 Task: Look for products in the category "Kid's Vitamins & Supplements" from Good Day Chocolate only.
Action: Mouse moved to (300, 136)
Screenshot: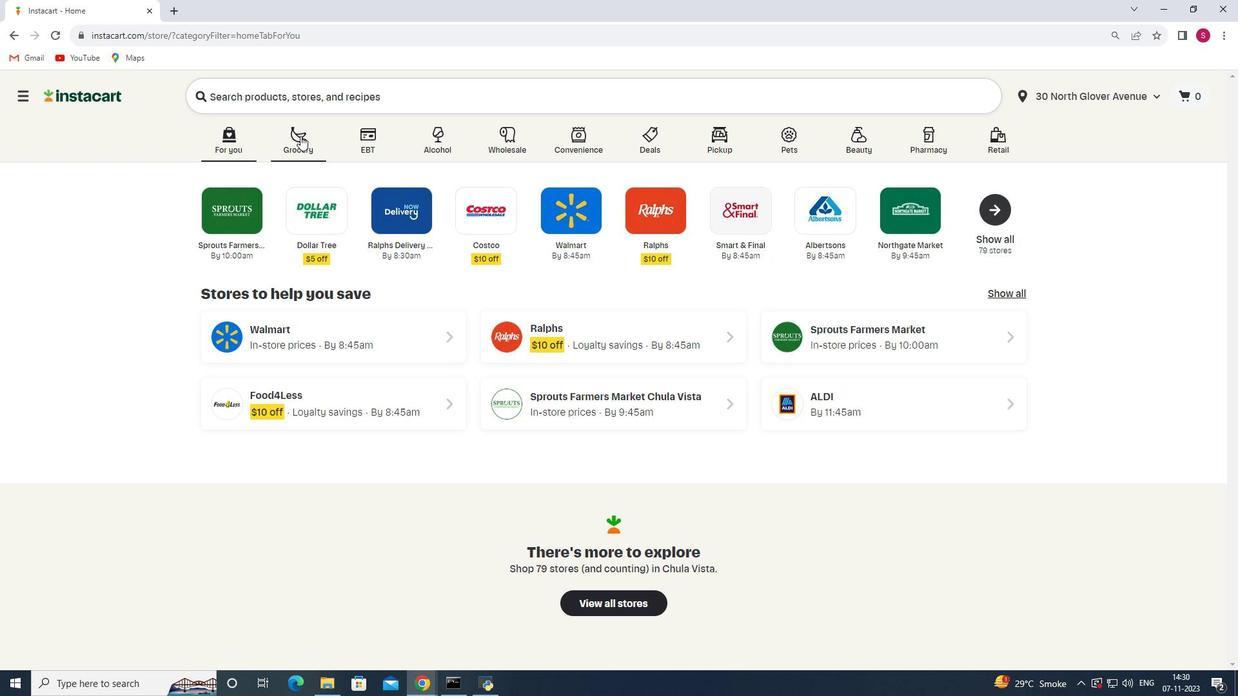 
Action: Mouse pressed left at (300, 136)
Screenshot: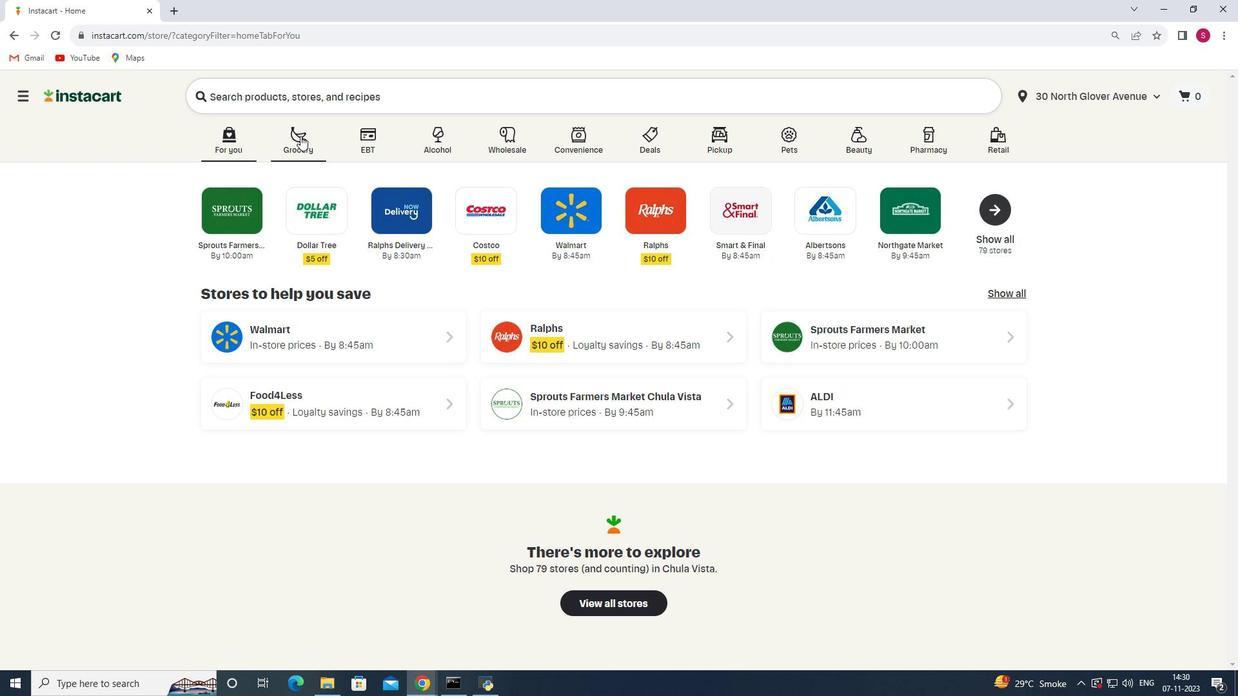 
Action: Mouse moved to (294, 366)
Screenshot: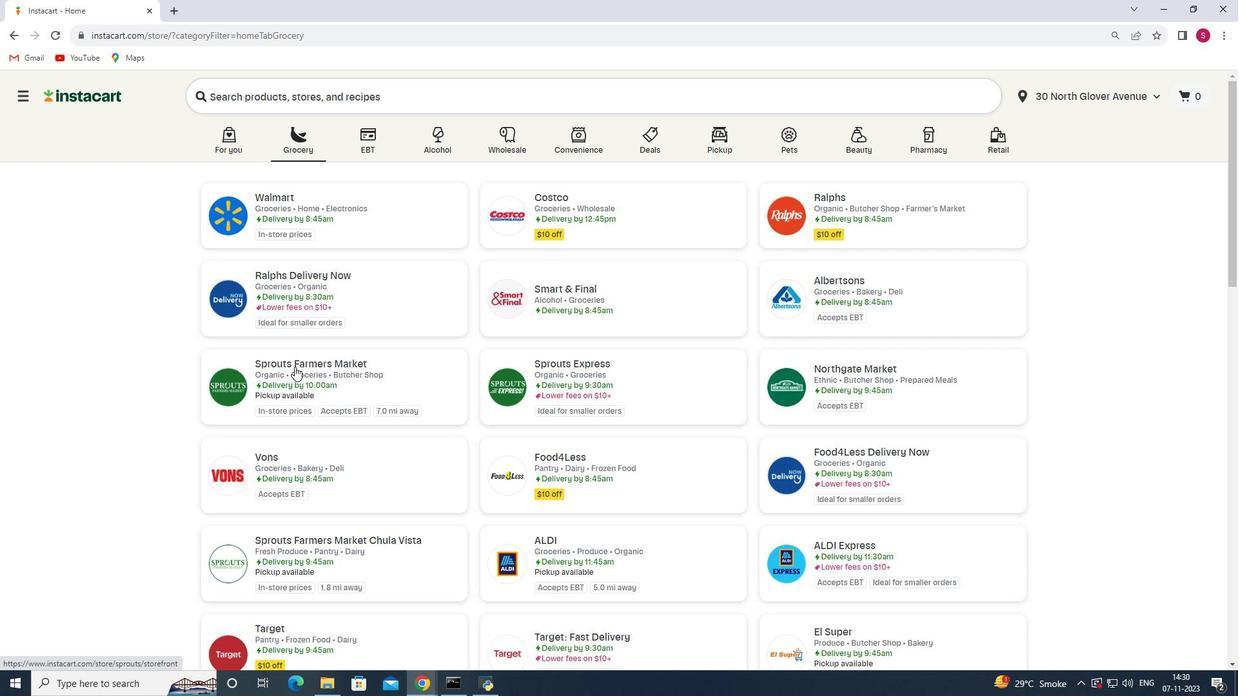 
Action: Mouse pressed left at (294, 366)
Screenshot: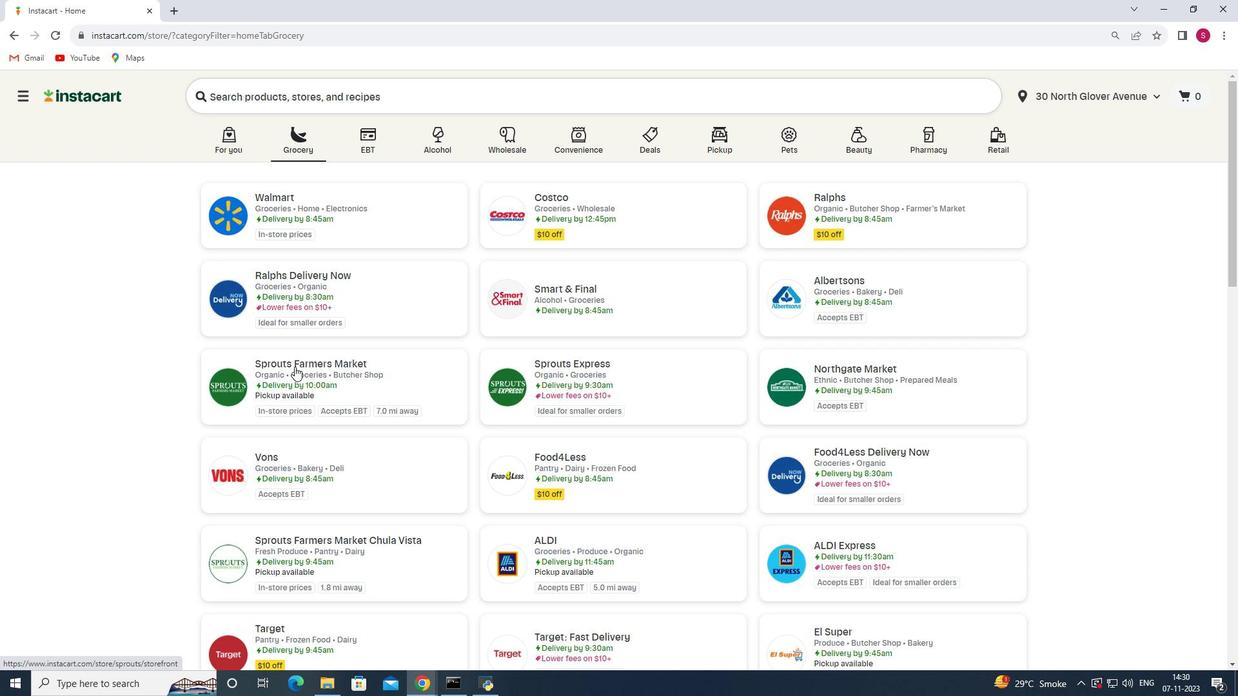 
Action: Mouse moved to (56, 396)
Screenshot: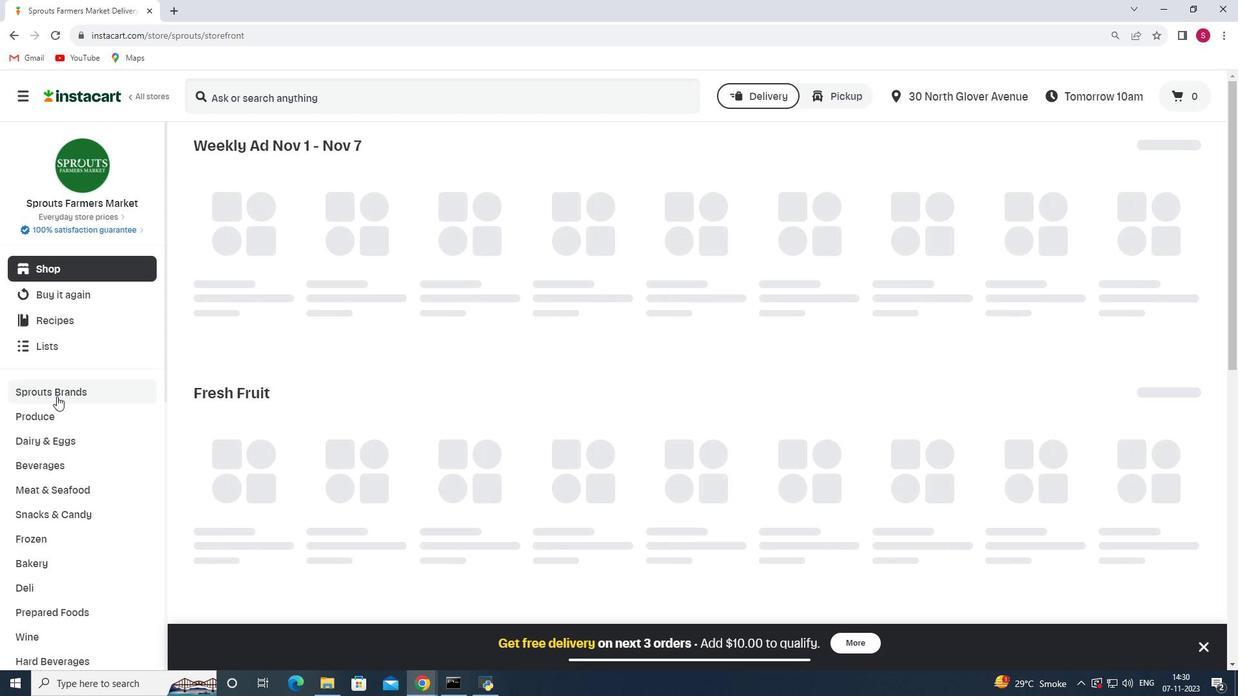 
Action: Mouse scrolled (56, 396) with delta (0, 0)
Screenshot: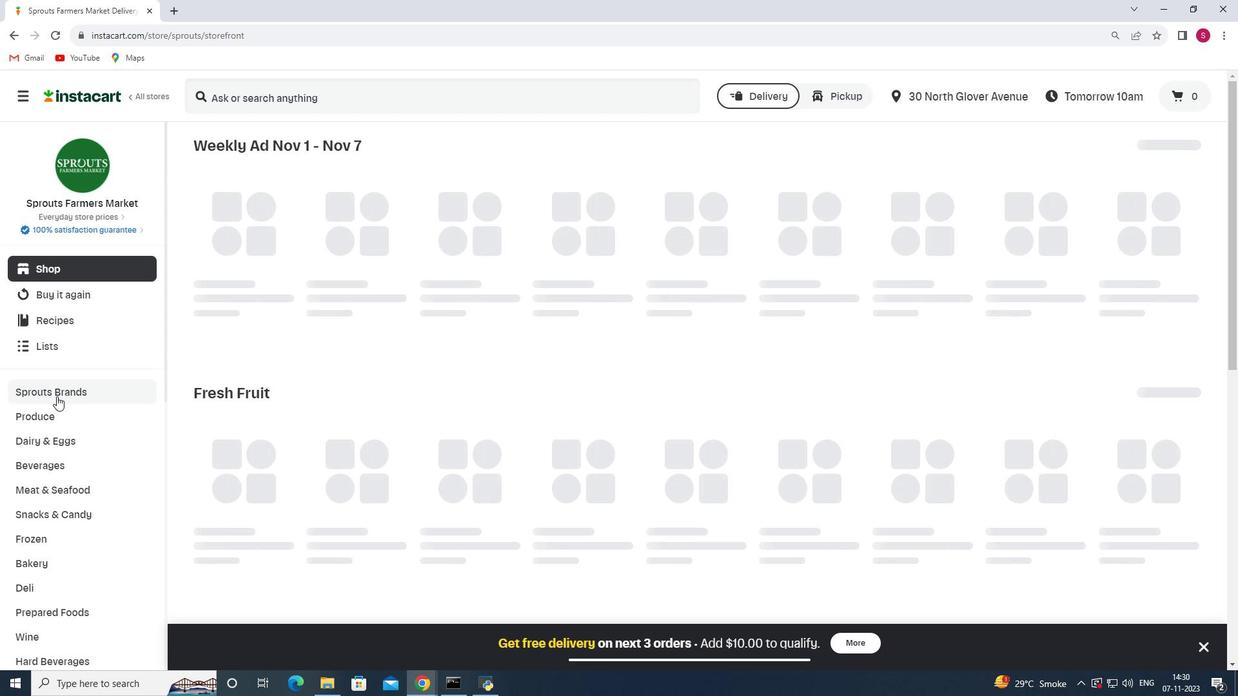 
Action: Mouse scrolled (56, 396) with delta (0, 0)
Screenshot: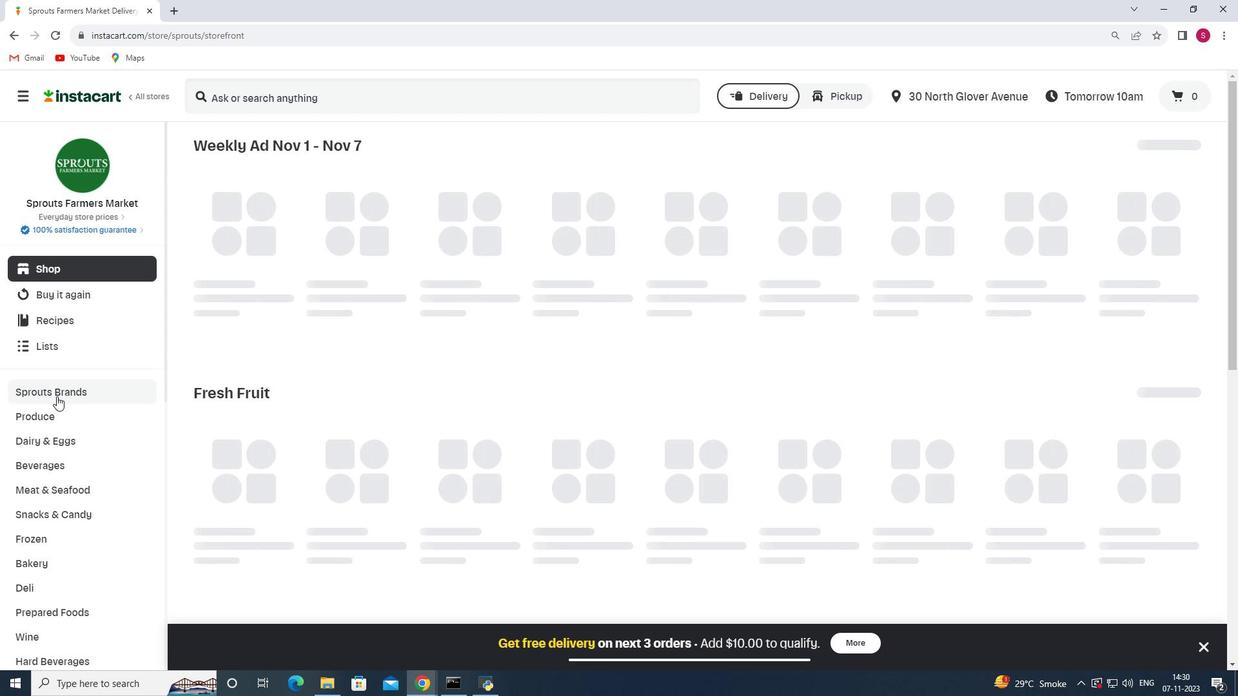 
Action: Mouse scrolled (56, 396) with delta (0, 0)
Screenshot: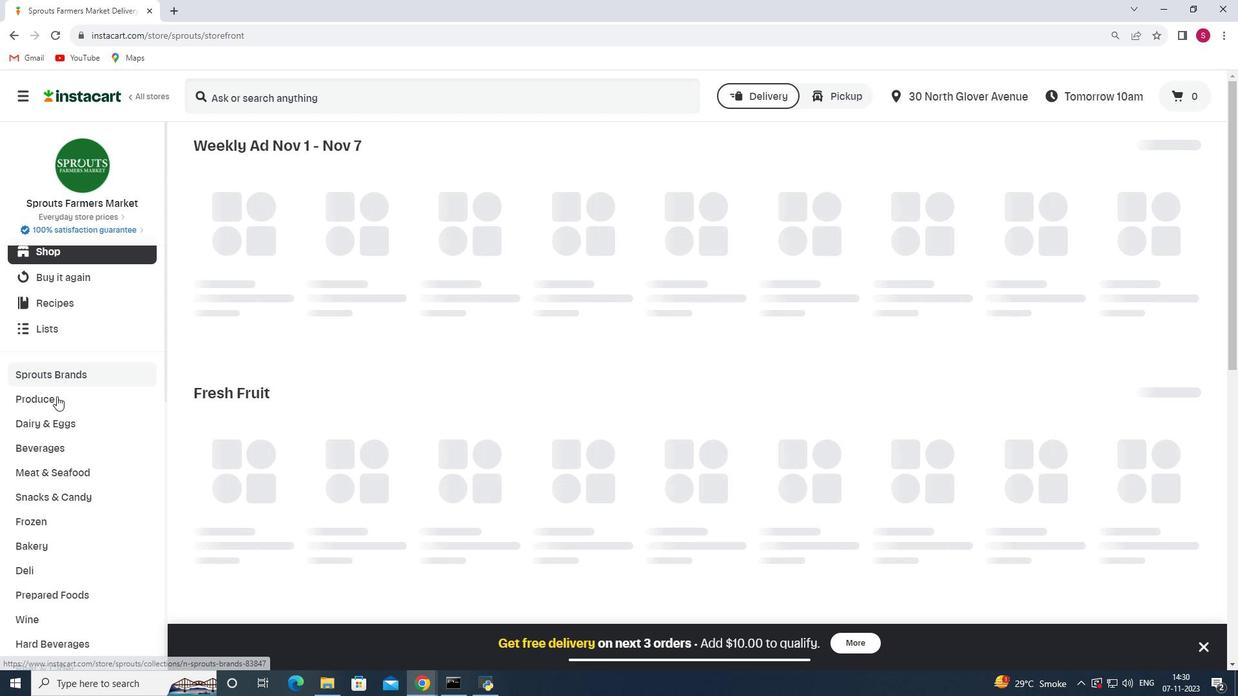
Action: Mouse scrolled (56, 396) with delta (0, 0)
Screenshot: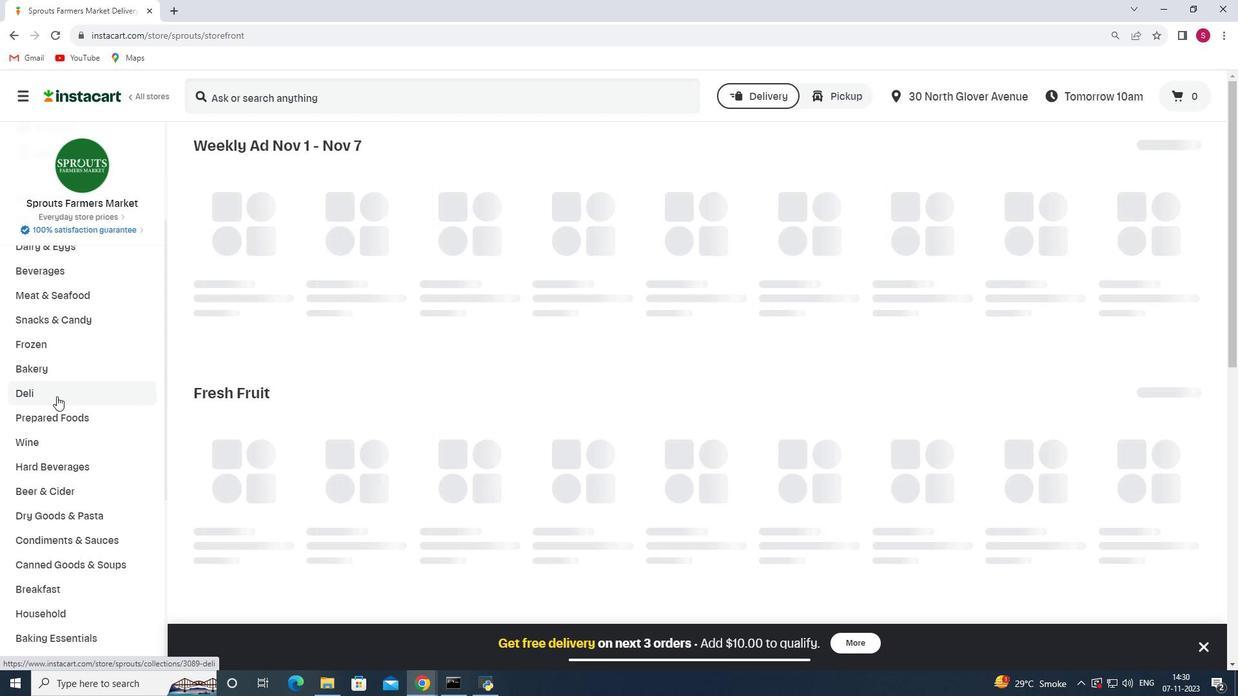 
Action: Mouse scrolled (56, 396) with delta (0, 0)
Screenshot: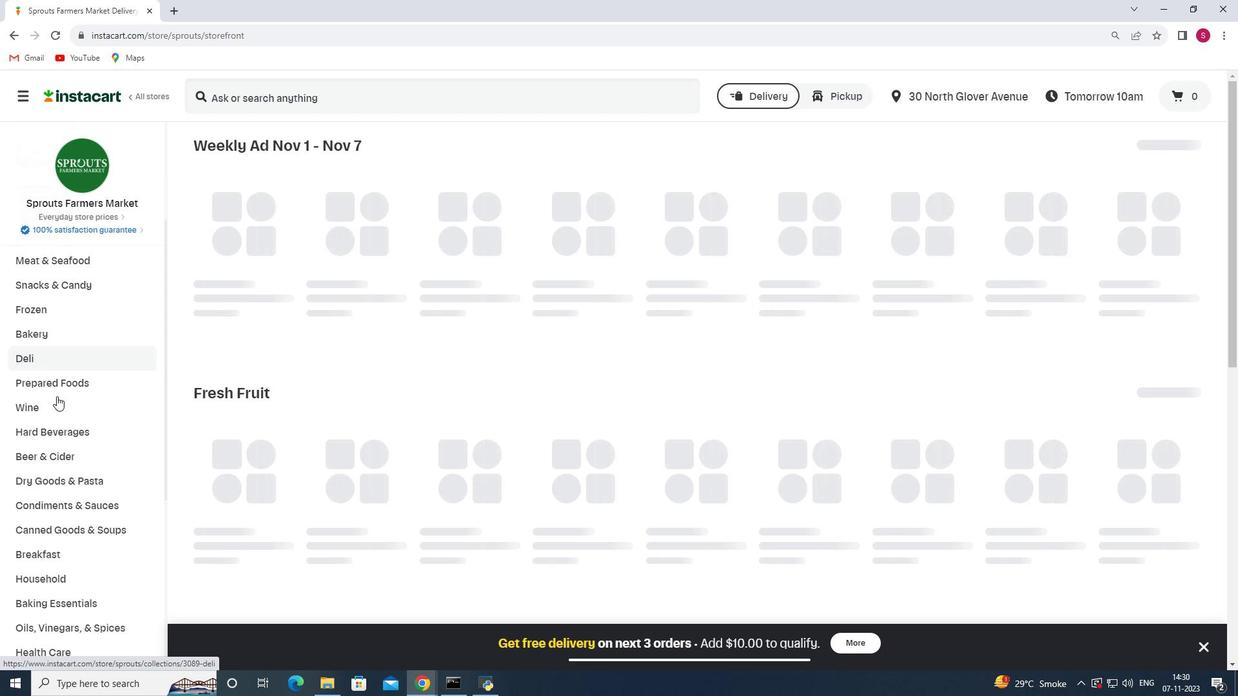 
Action: Mouse scrolled (56, 396) with delta (0, 0)
Screenshot: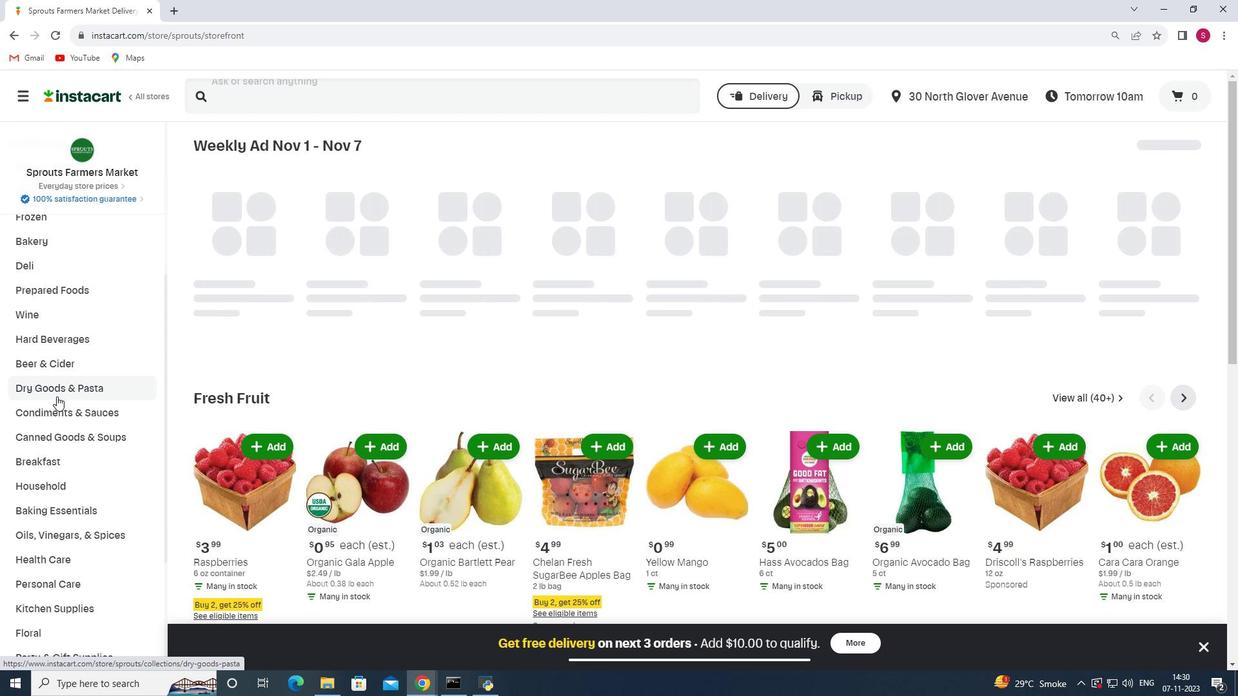
Action: Mouse scrolled (56, 396) with delta (0, 0)
Screenshot: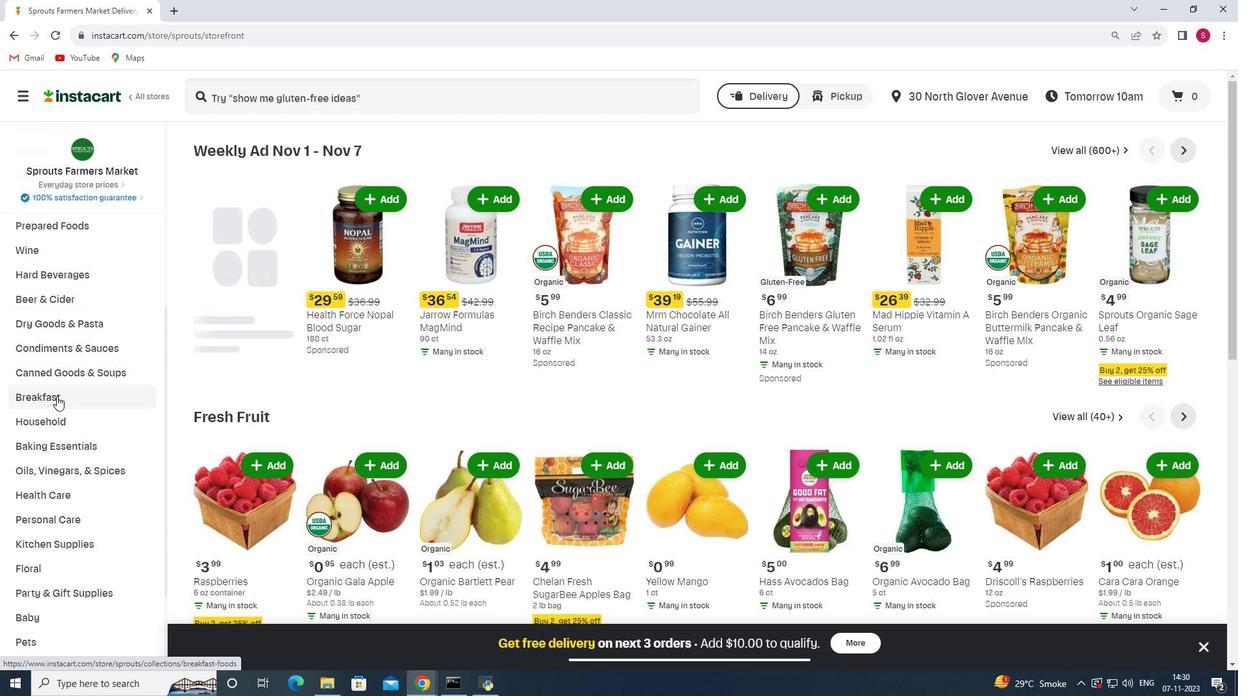 
Action: Mouse moved to (47, 424)
Screenshot: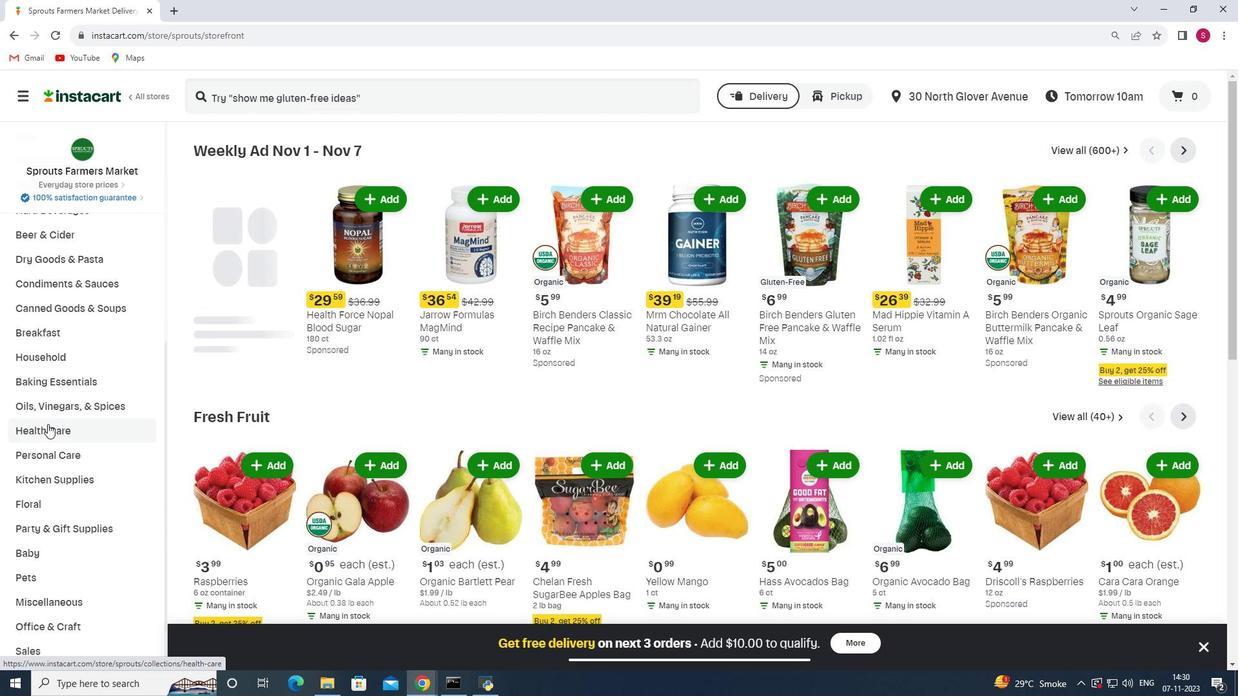 
Action: Mouse pressed left at (47, 424)
Screenshot: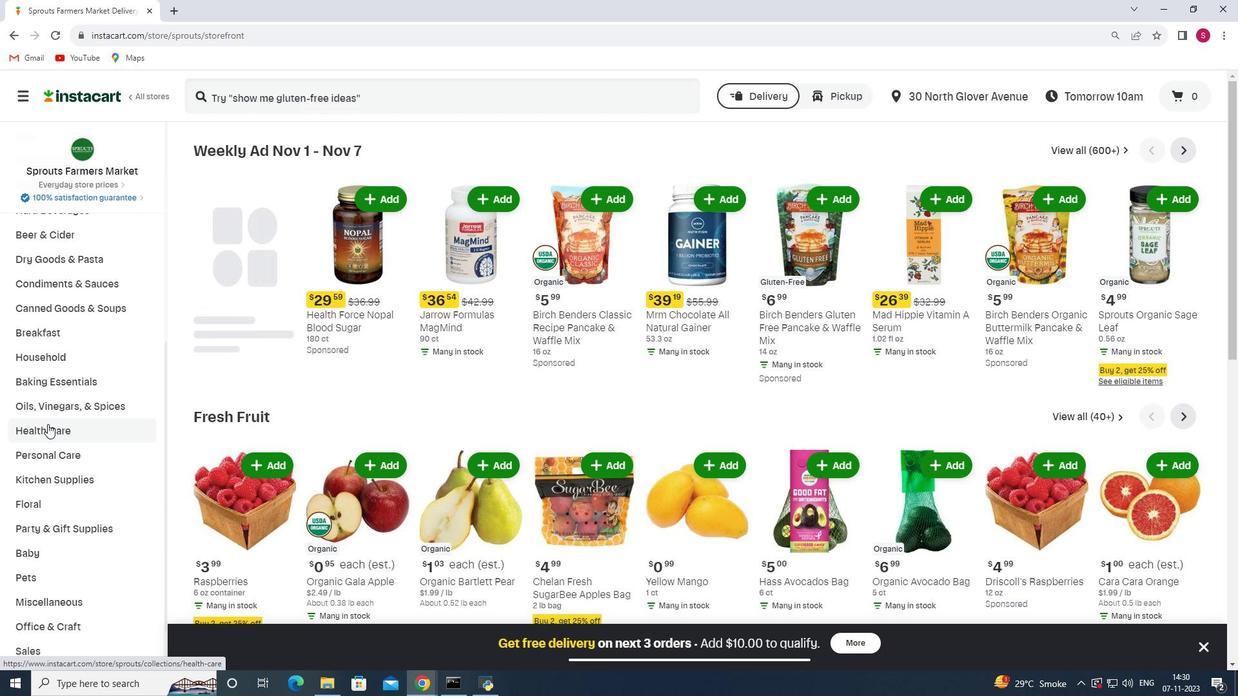 
Action: Mouse moved to (490, 179)
Screenshot: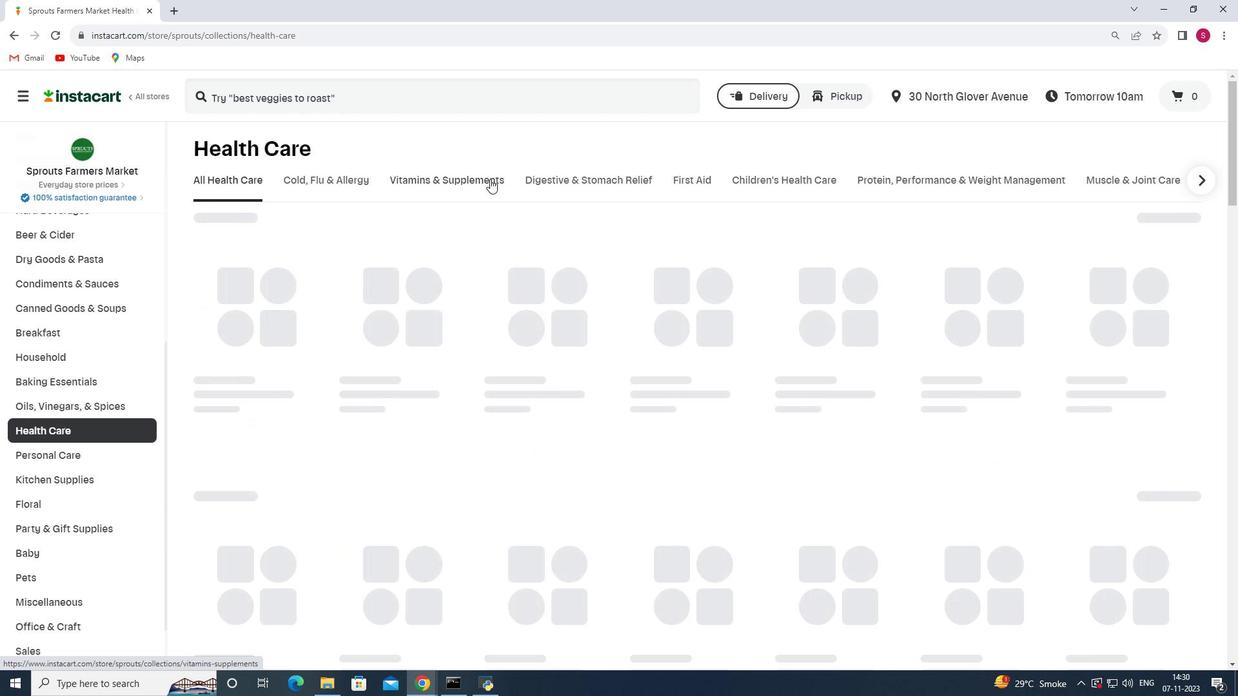 
Action: Mouse pressed left at (490, 179)
Screenshot: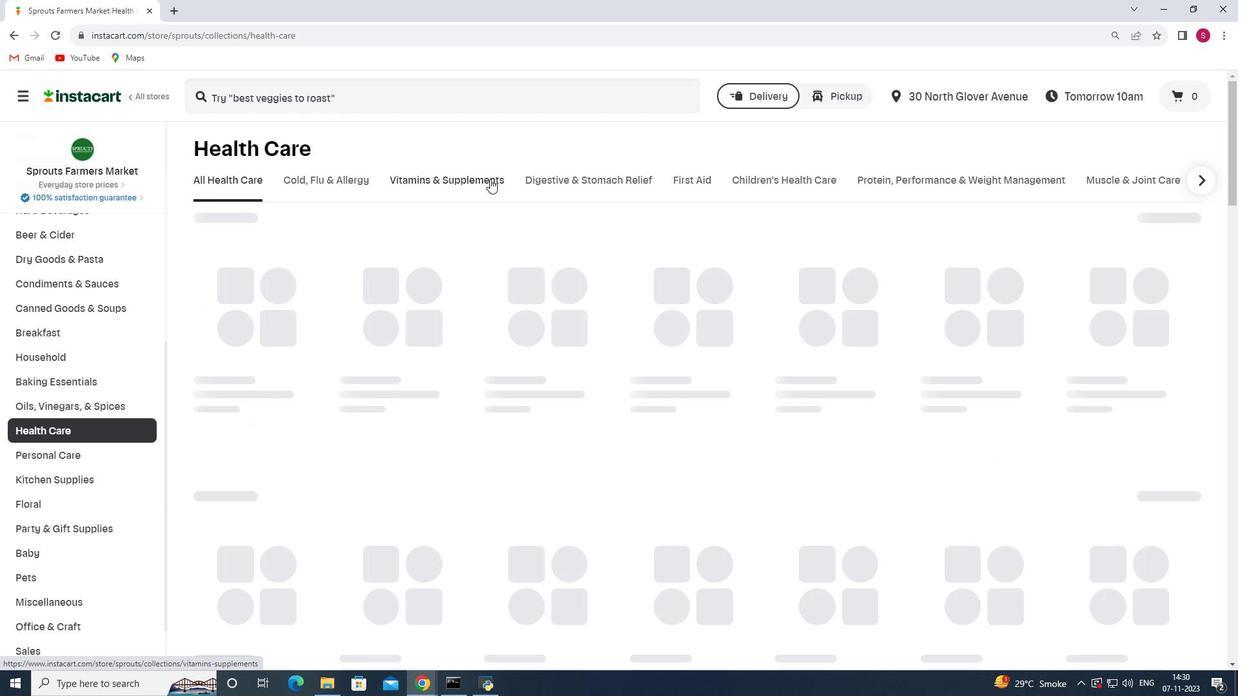 
Action: Mouse moved to (717, 232)
Screenshot: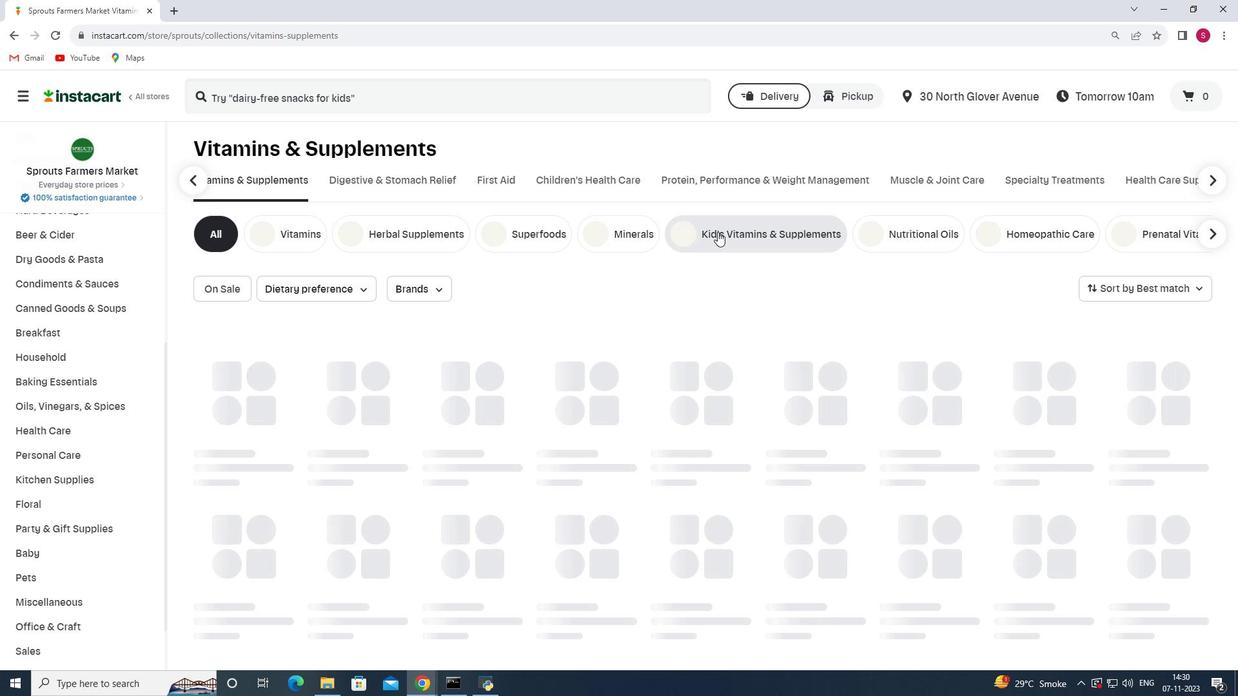 
Action: Mouse pressed left at (717, 232)
Screenshot: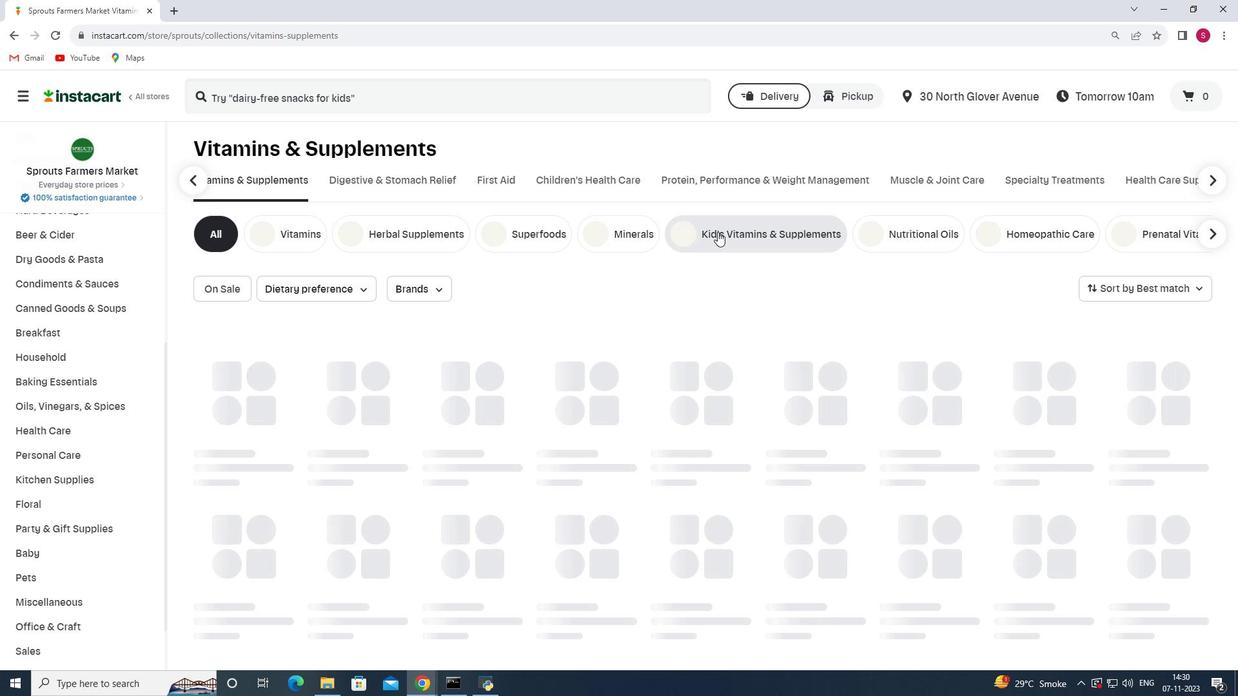 
Action: Mouse moved to (312, 288)
Screenshot: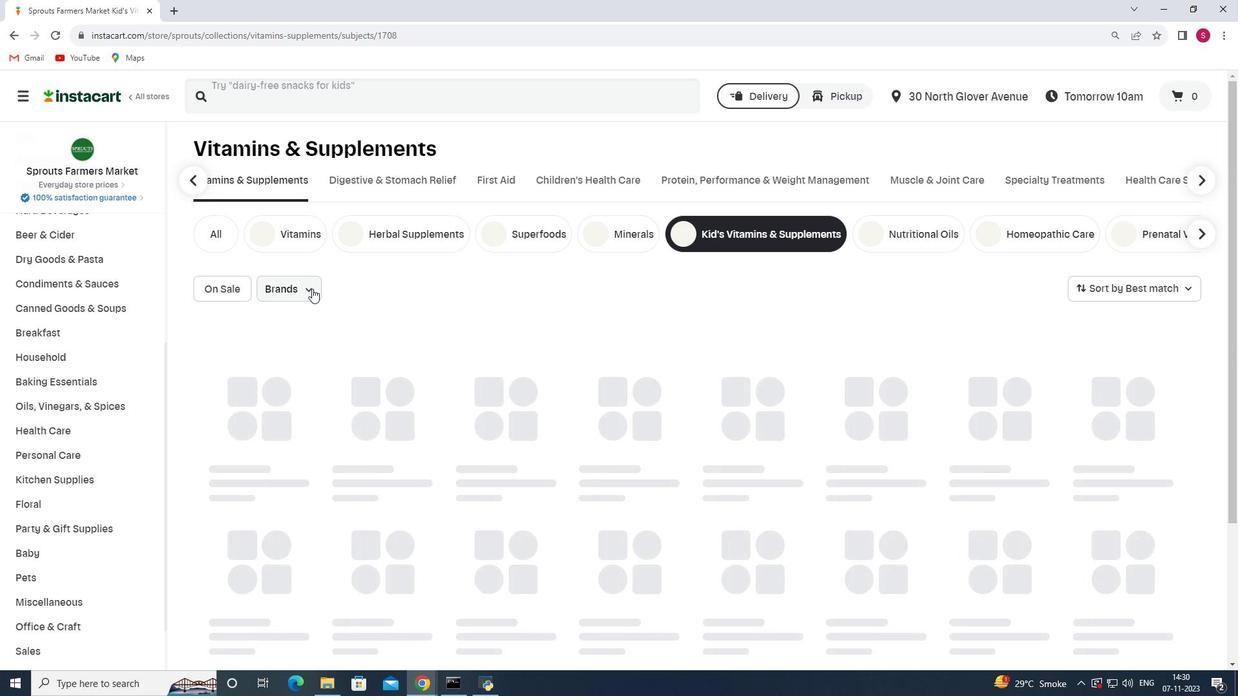 
Action: Mouse pressed left at (312, 288)
Screenshot: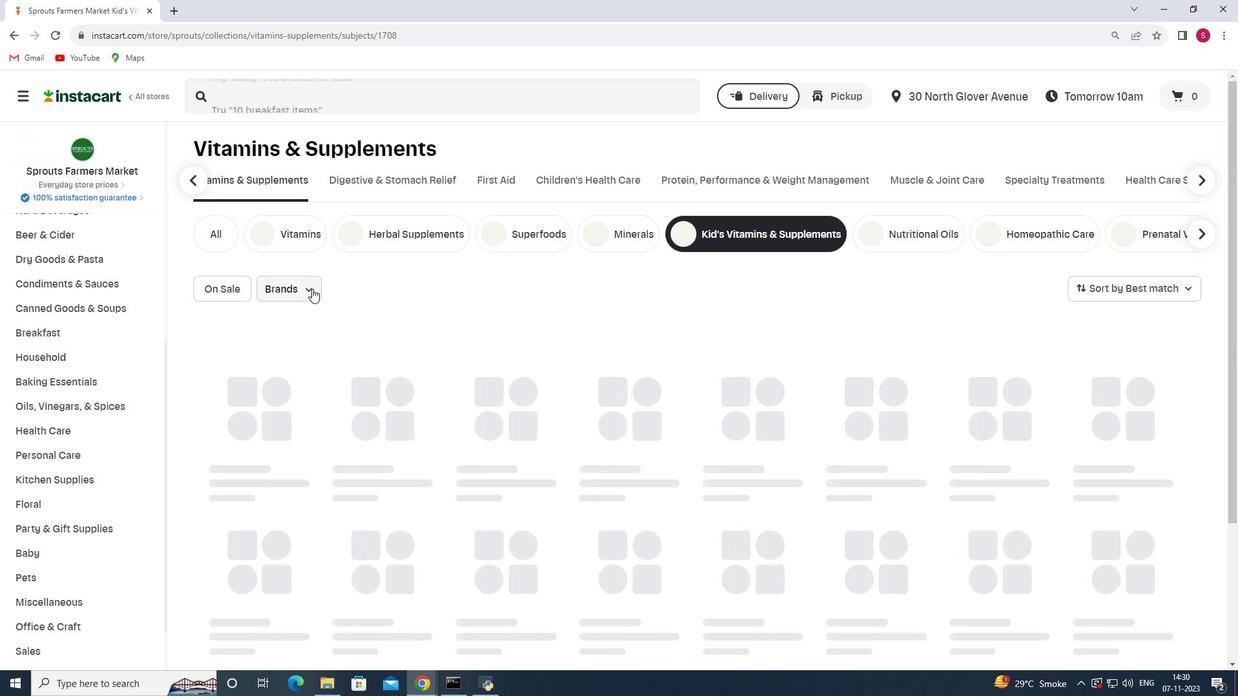 
Action: Mouse moved to (332, 334)
Screenshot: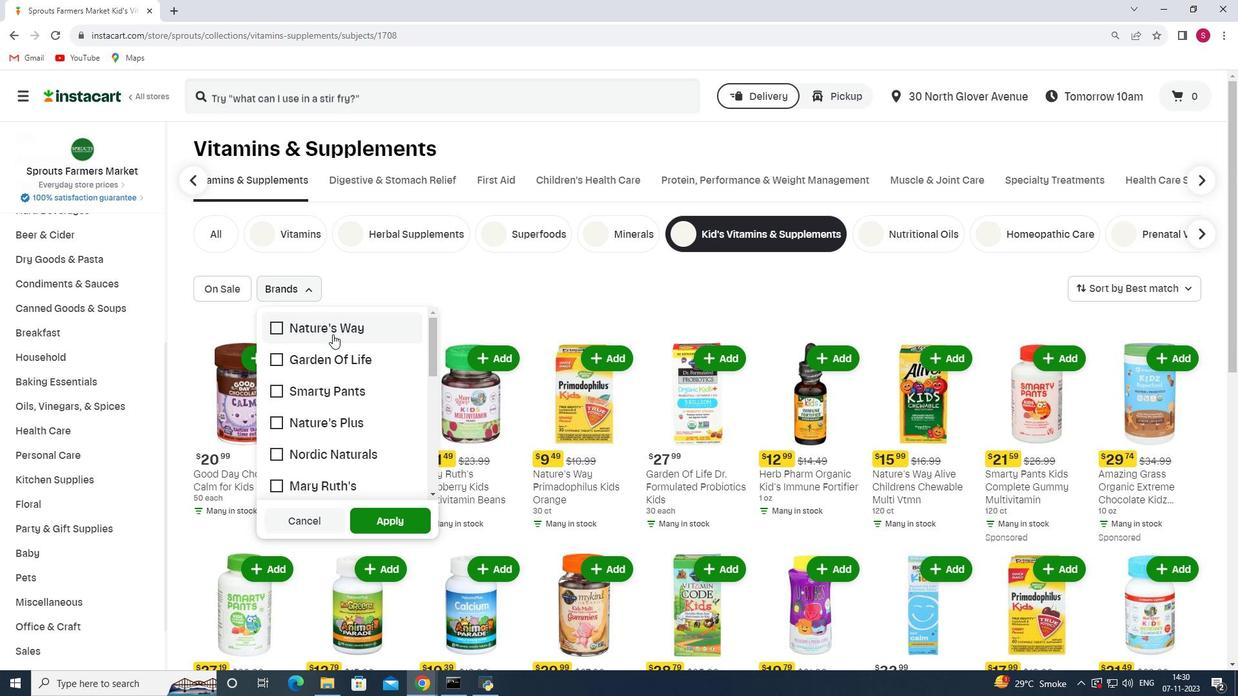 
Action: Mouse scrolled (332, 334) with delta (0, 0)
Screenshot: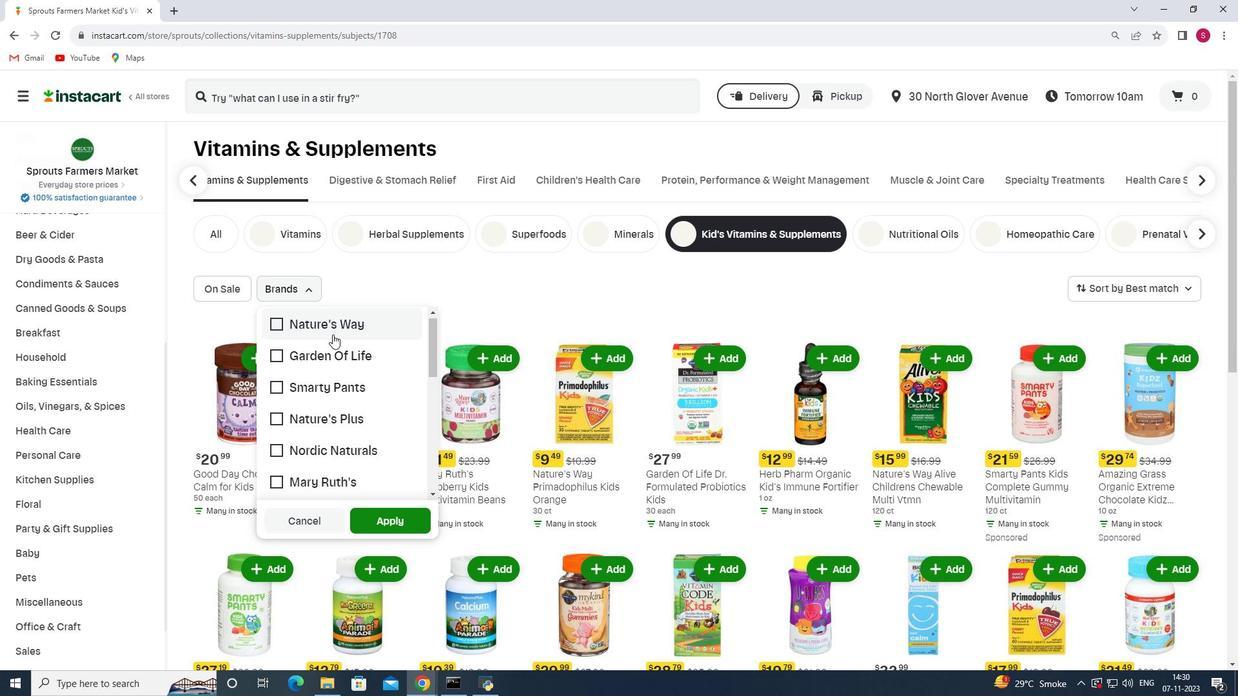 
Action: Mouse scrolled (332, 334) with delta (0, 0)
Screenshot: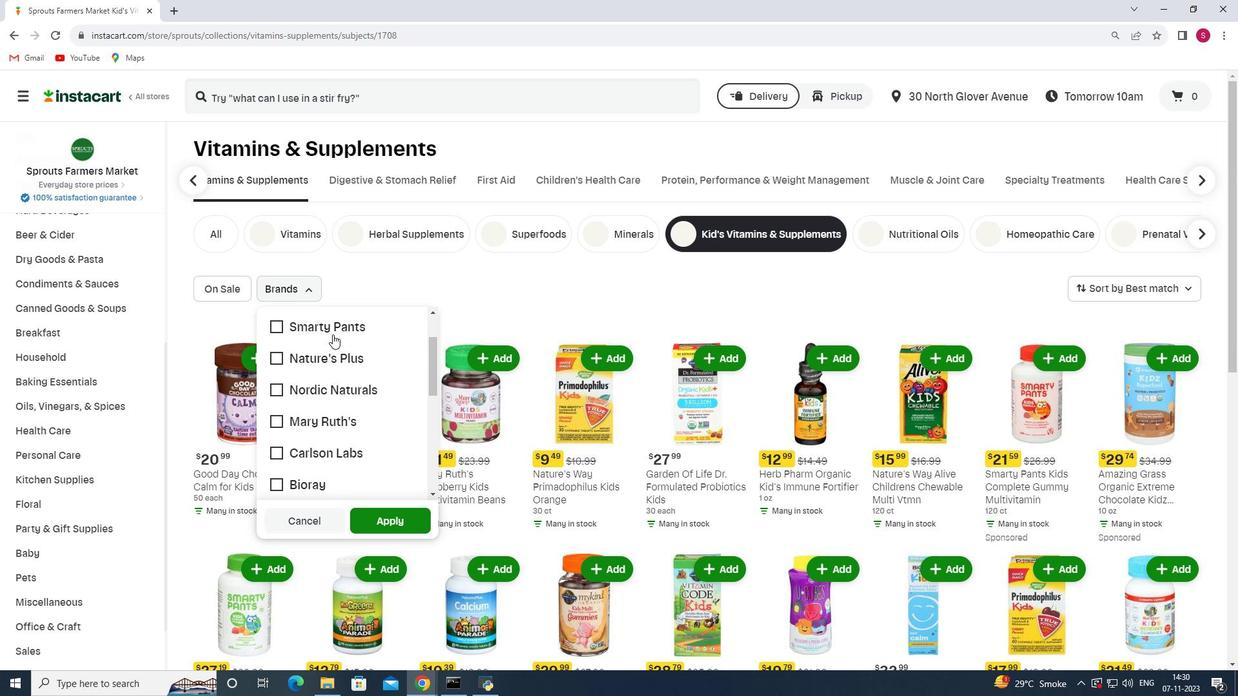 
Action: Mouse scrolled (332, 334) with delta (0, 0)
Screenshot: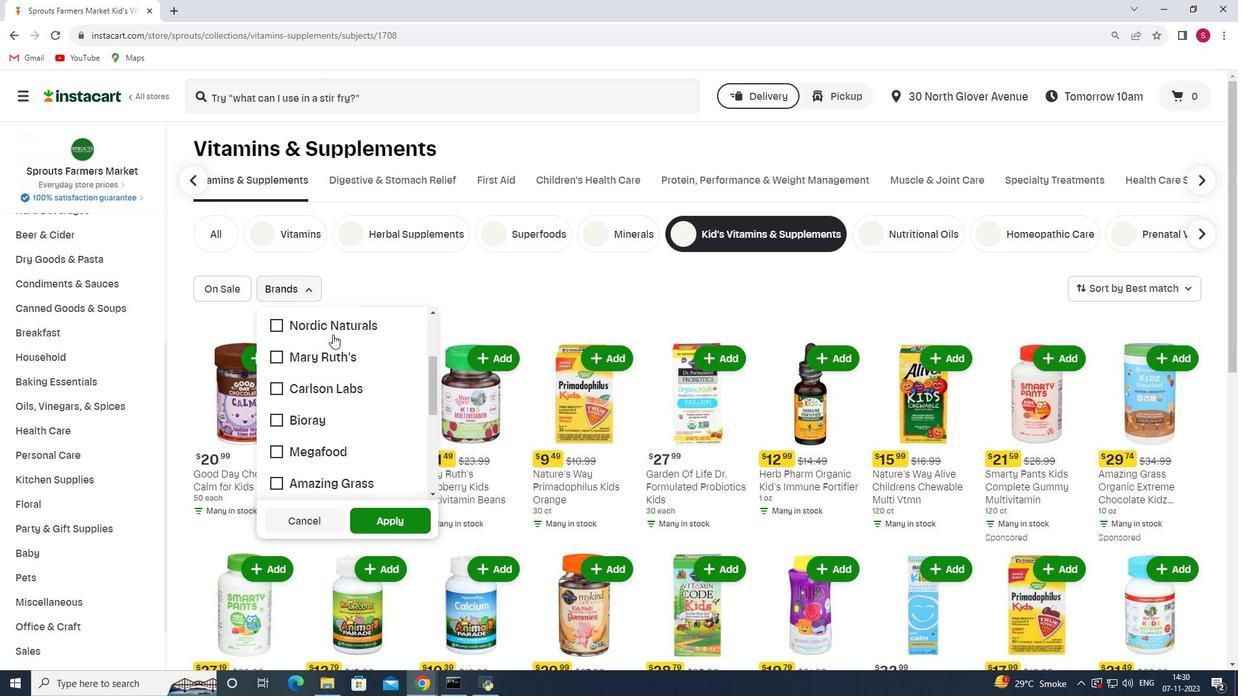 
Action: Mouse scrolled (332, 334) with delta (0, 0)
Screenshot: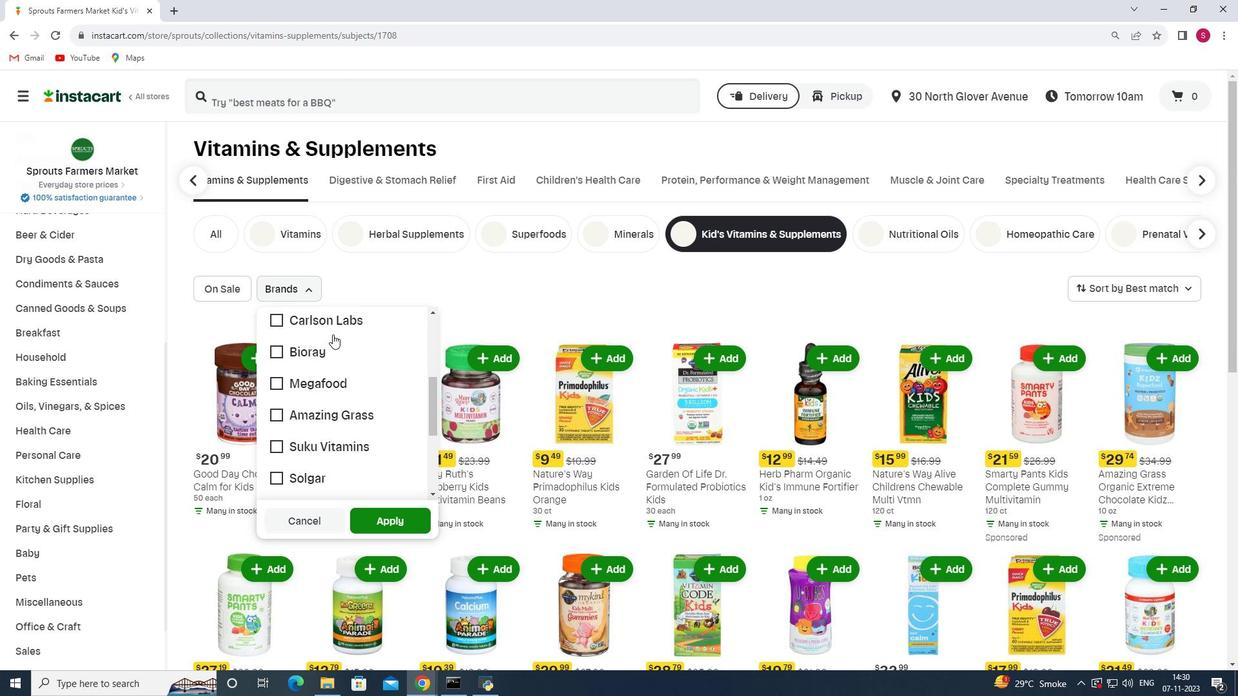
Action: Mouse scrolled (332, 334) with delta (0, 0)
Screenshot: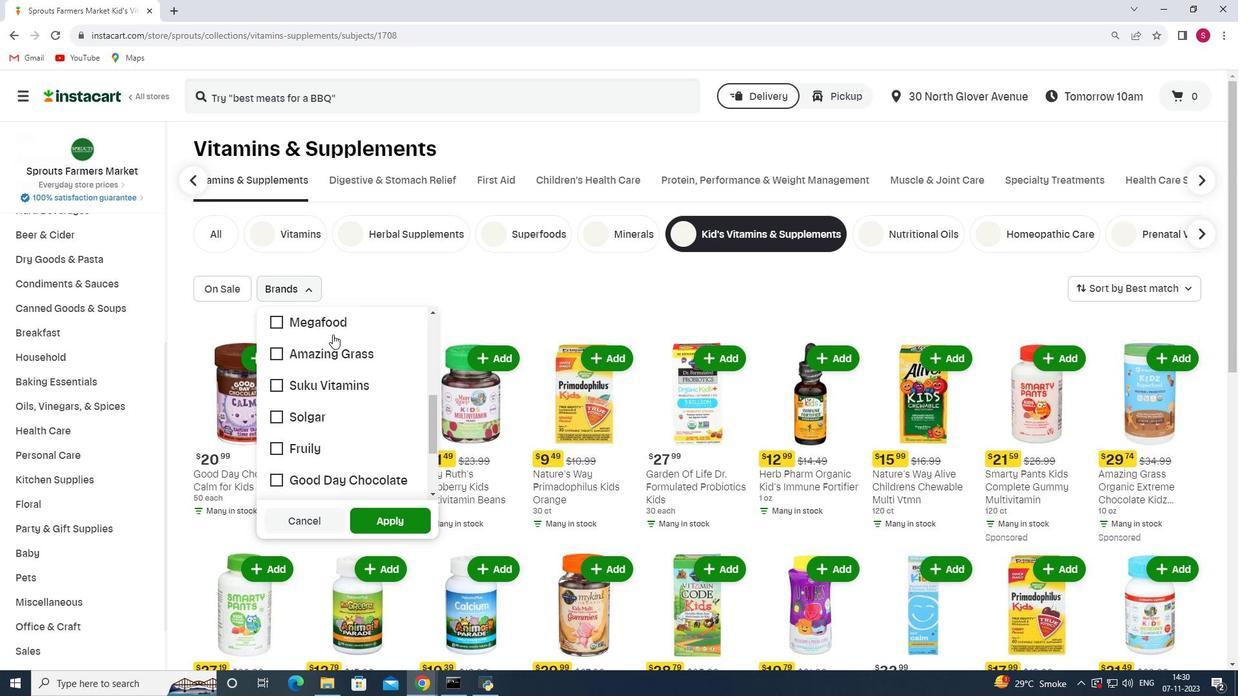 
Action: Mouse moved to (282, 410)
Screenshot: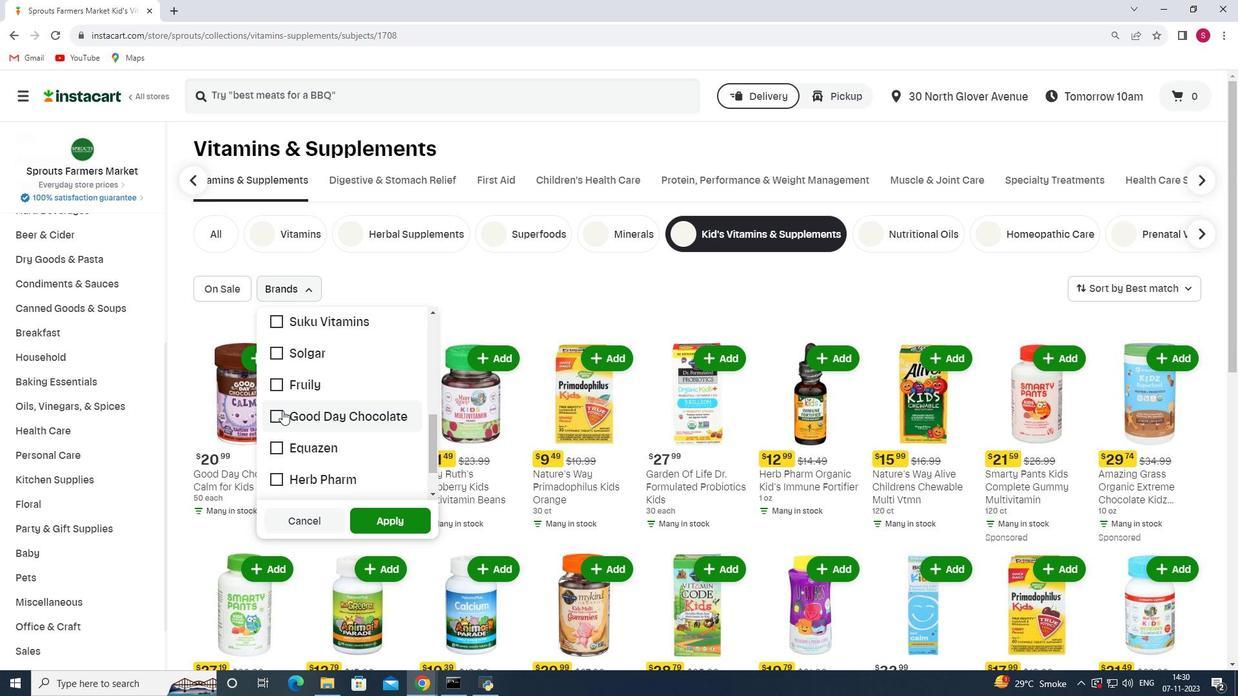 
Action: Mouse pressed left at (282, 410)
Screenshot: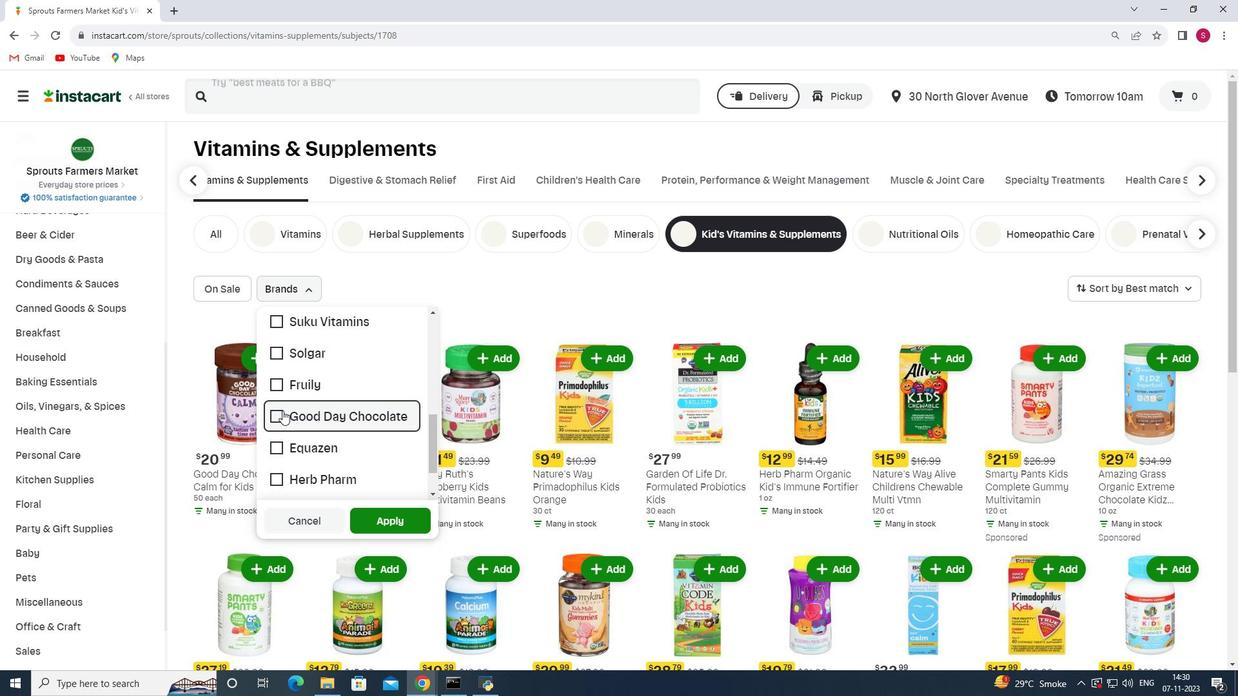 
Action: Mouse moved to (389, 518)
Screenshot: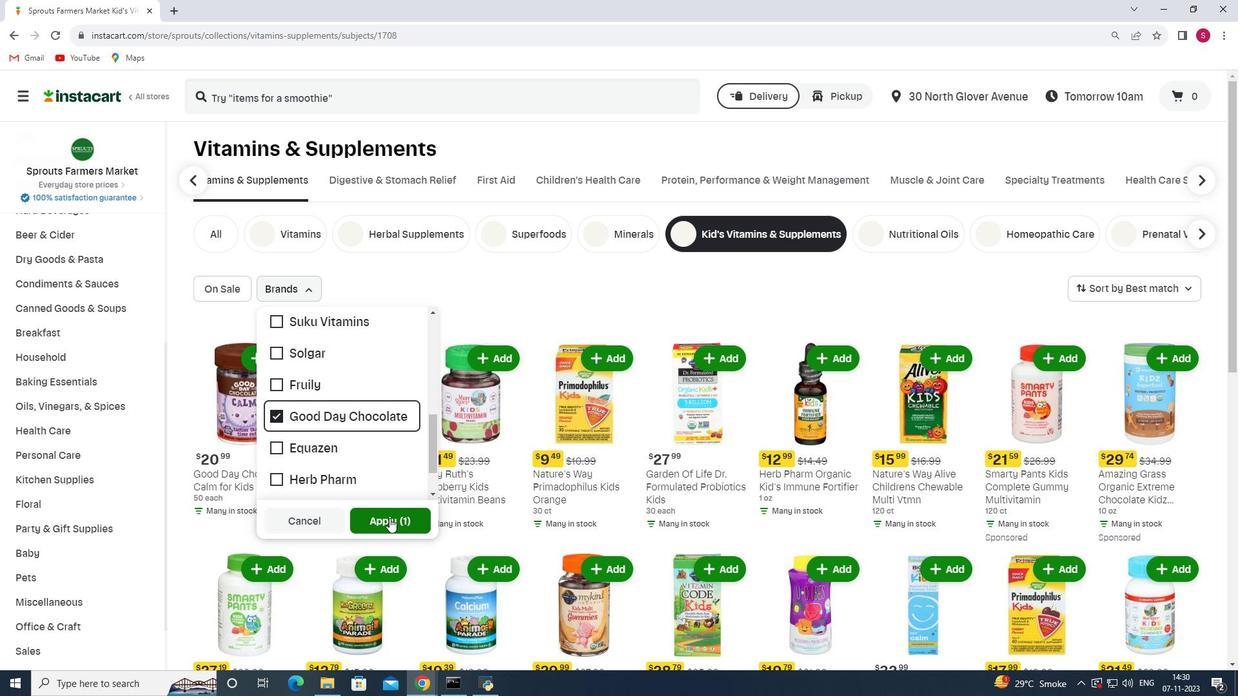 
Action: Mouse pressed left at (389, 518)
Screenshot: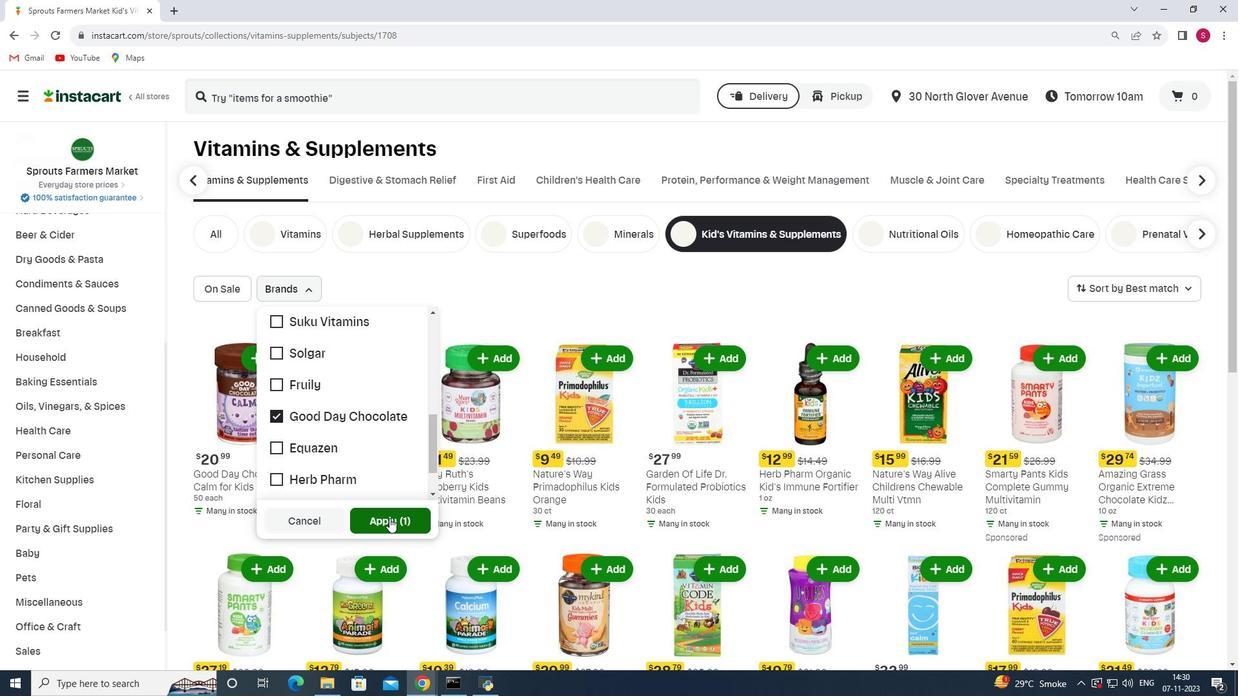 
